 Task: Send an email with the signature Emily Brown with the subject 'Rejection letter' and the message 'I will need to consult with my team before making a decision.' from softage.1@softage.net to softage.2@softage.net and softage.3@softage.net with CC to softage.4@softage.net
Action: Key pressed n
Screenshot: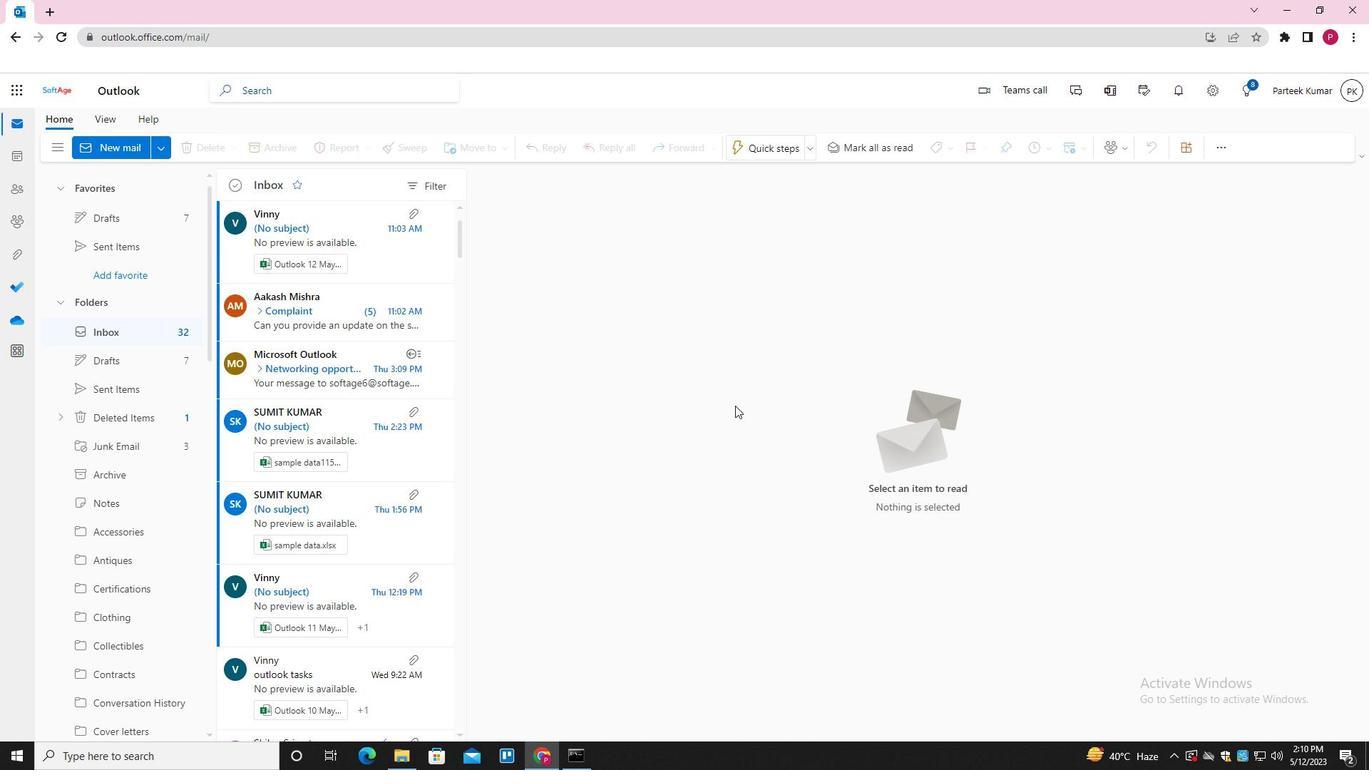 
Action: Mouse moved to (958, 144)
Screenshot: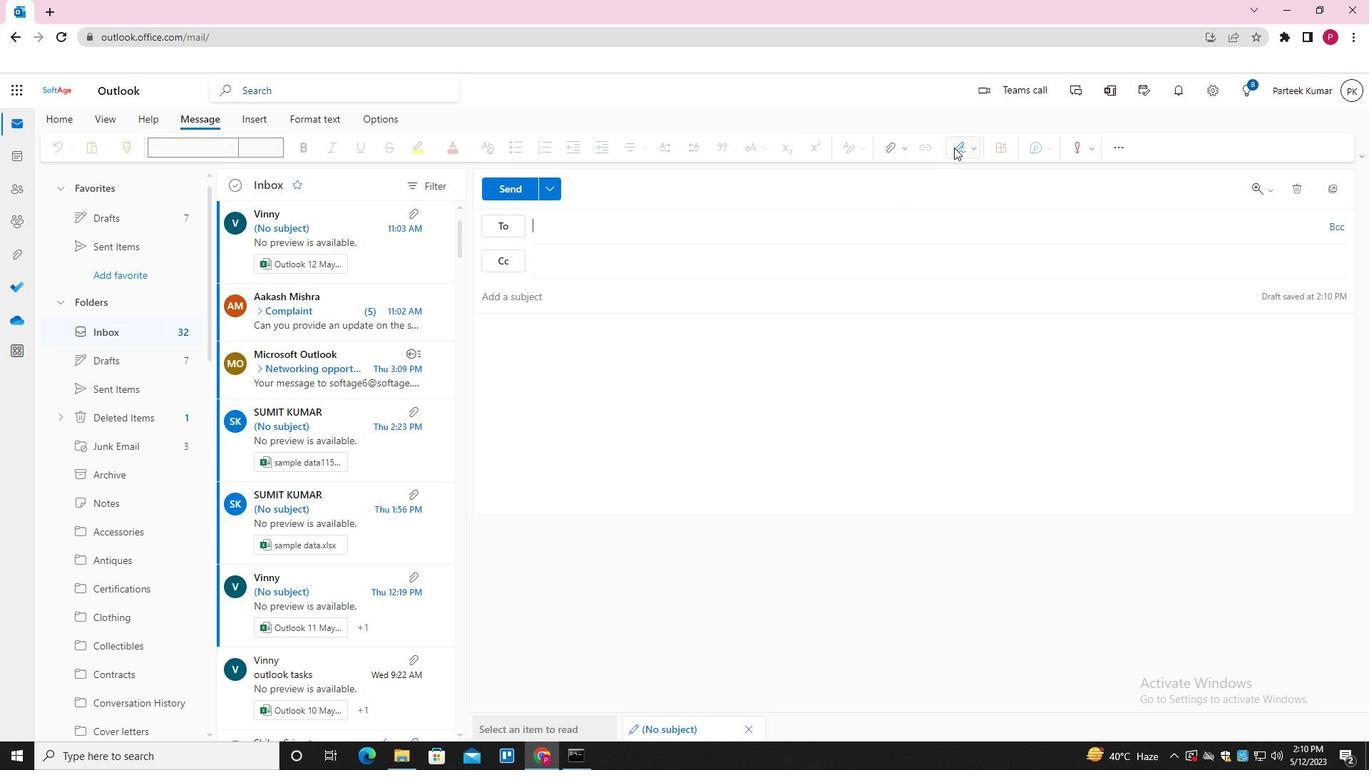 
Action: Mouse pressed left at (958, 144)
Screenshot: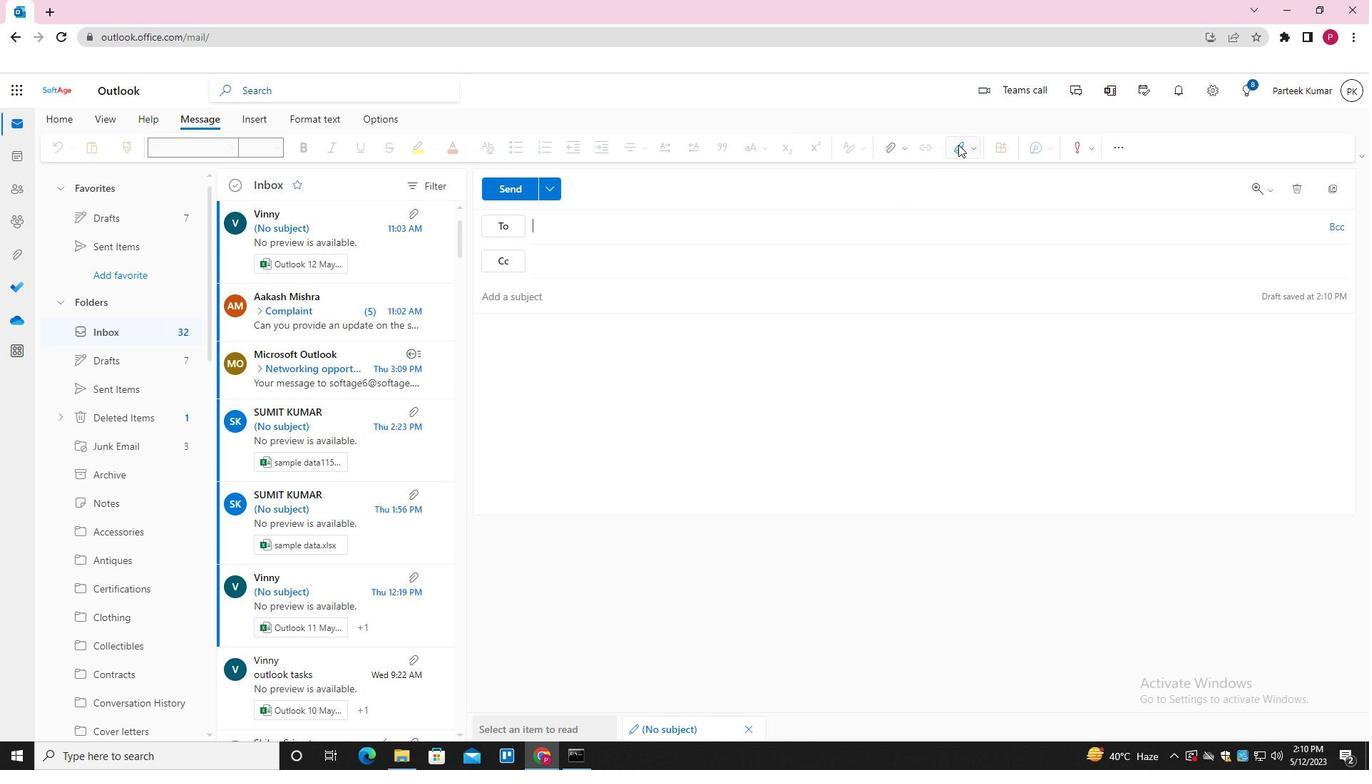 
Action: Mouse moved to (932, 202)
Screenshot: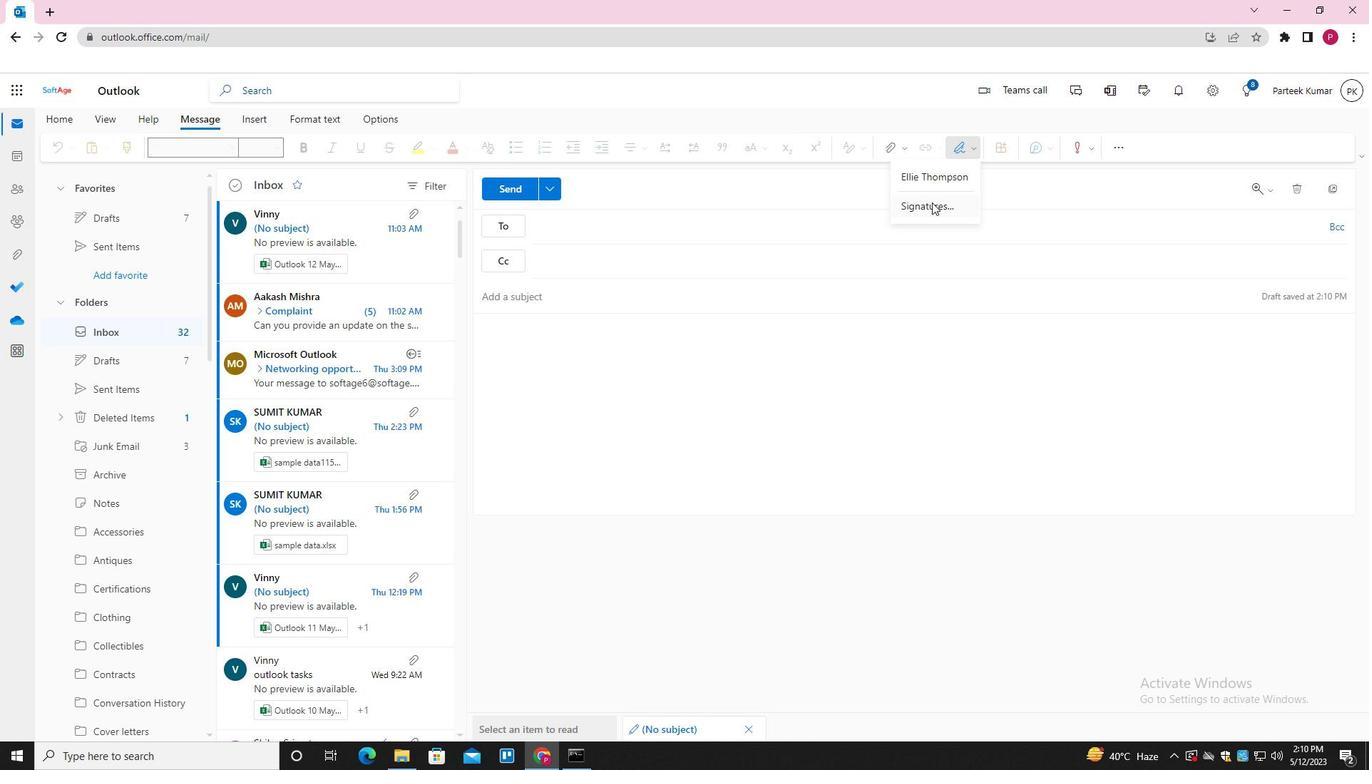
Action: Mouse pressed left at (932, 202)
Screenshot: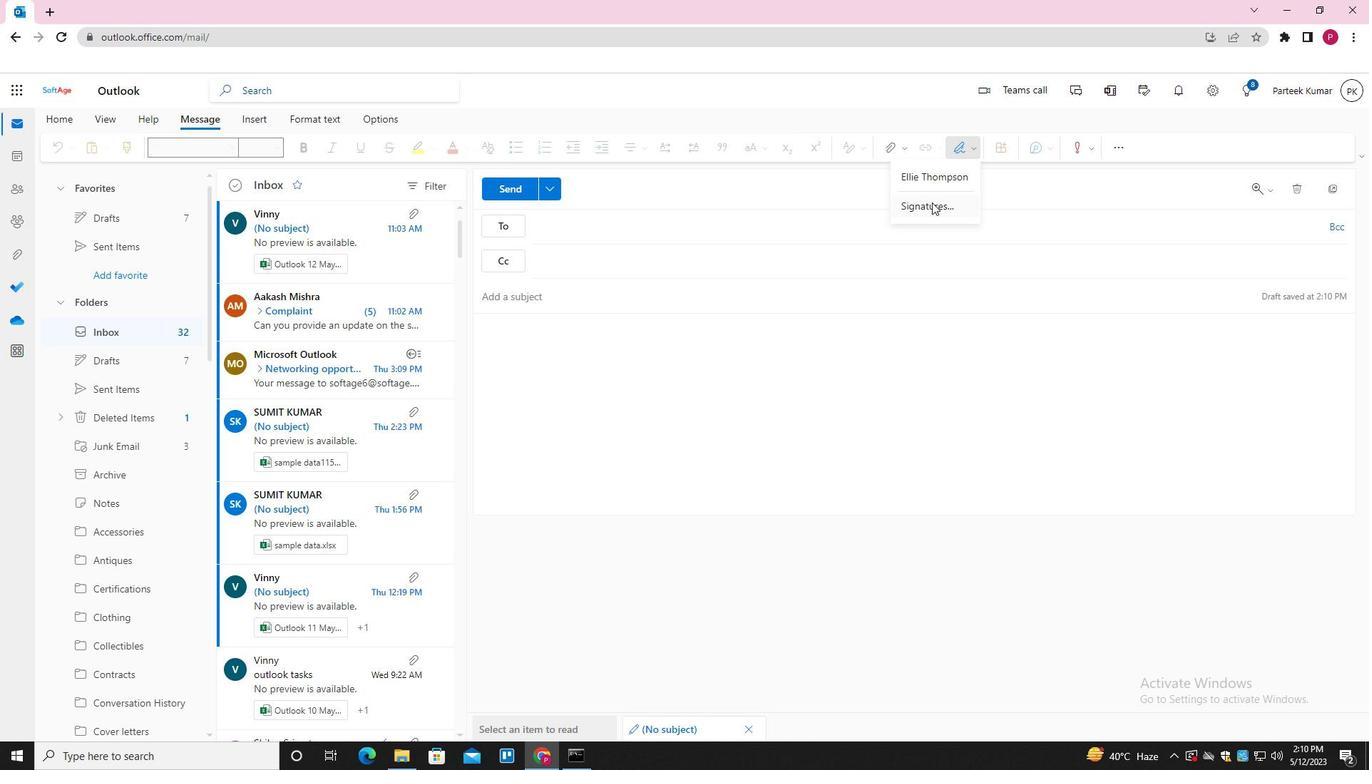 
Action: Mouse moved to (963, 260)
Screenshot: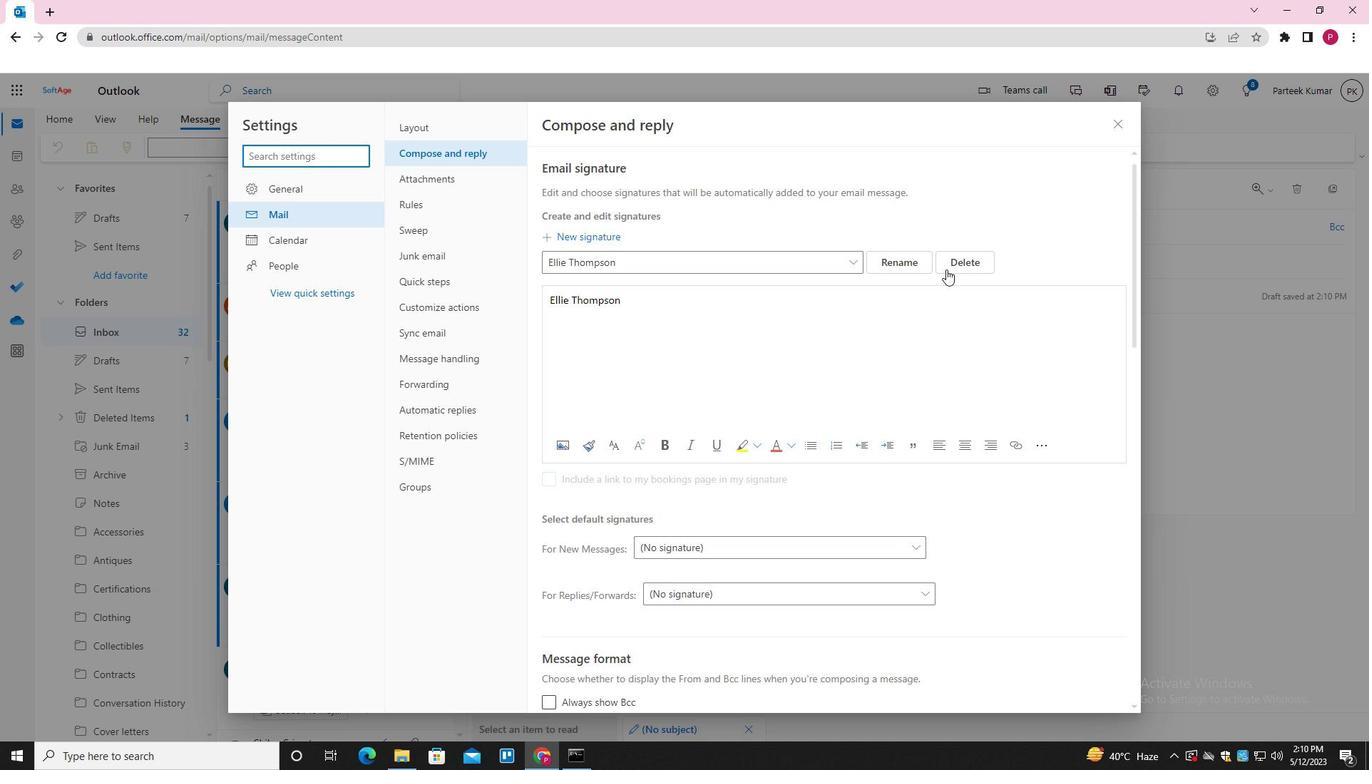 
Action: Mouse pressed left at (963, 260)
Screenshot: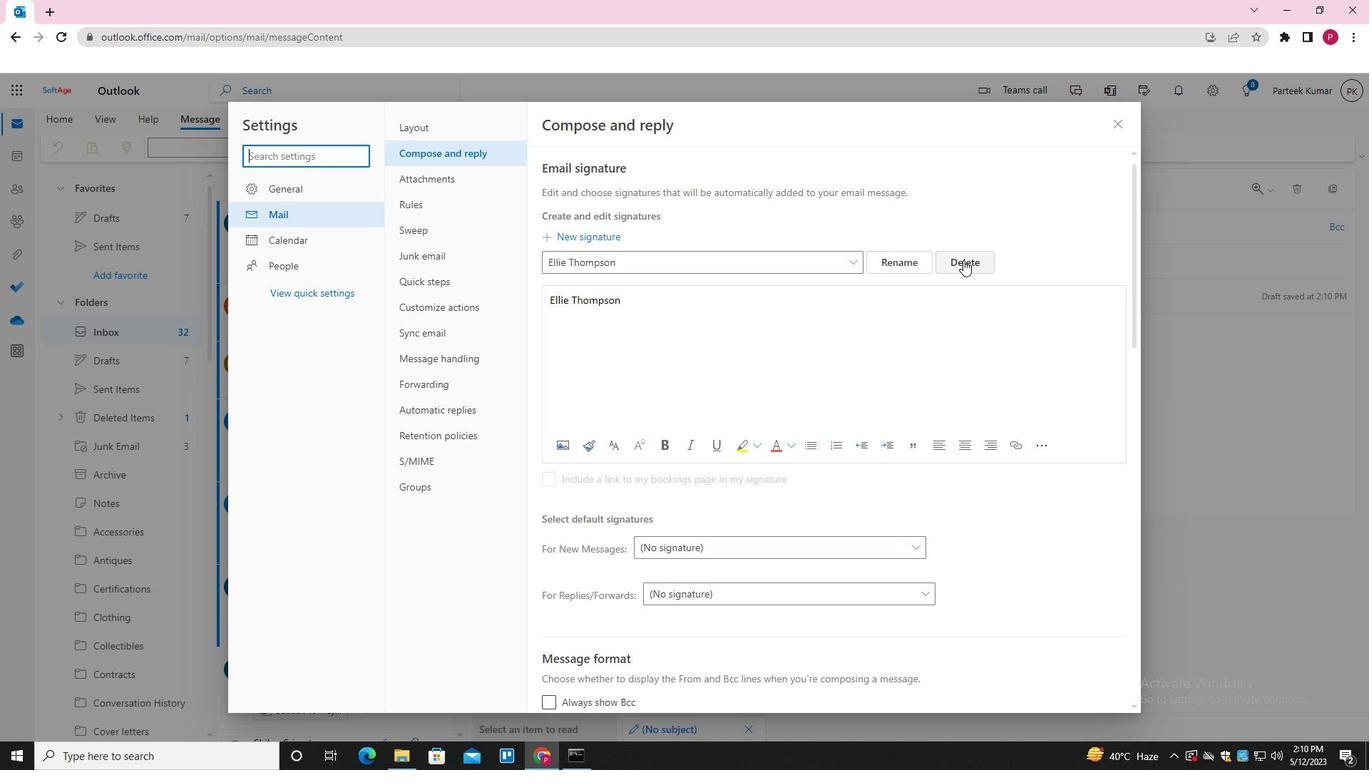 
Action: Mouse moved to (770, 263)
Screenshot: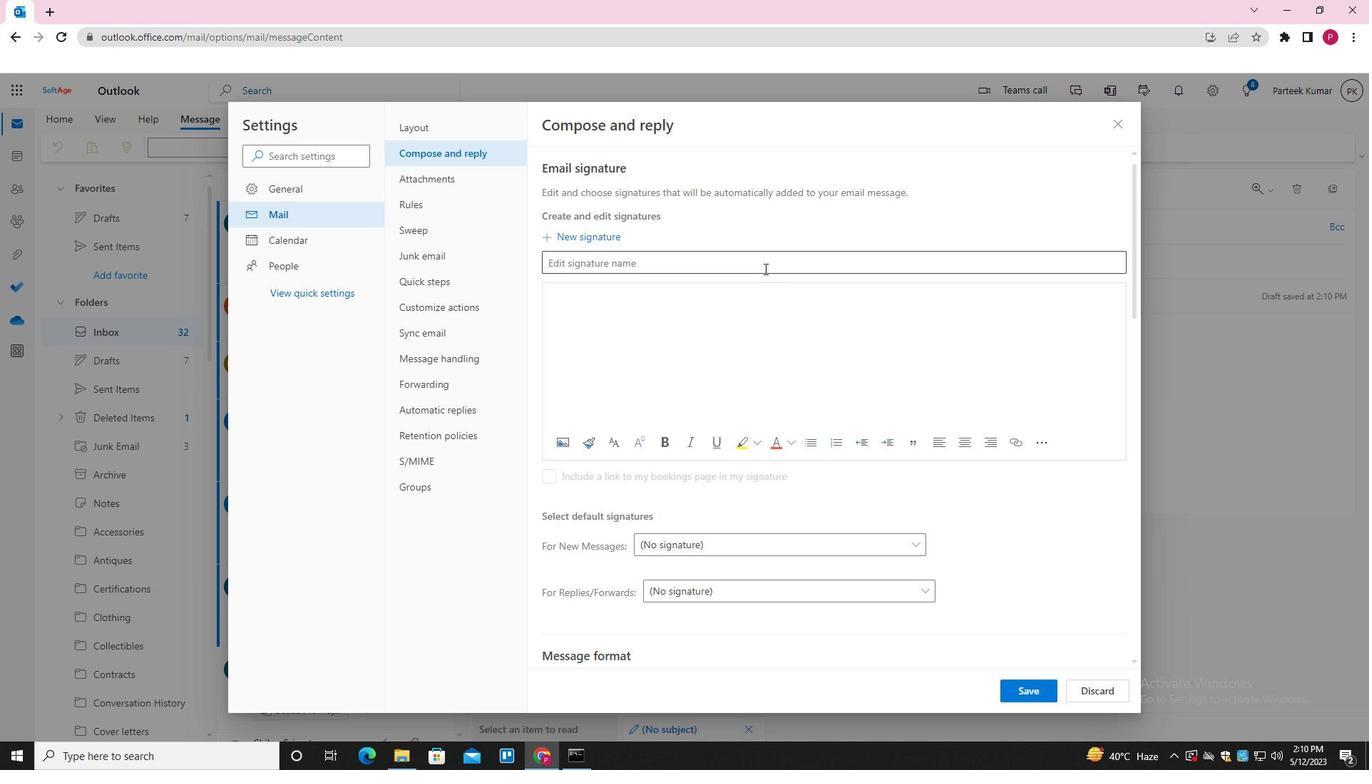 
Action: Mouse pressed left at (770, 263)
Screenshot: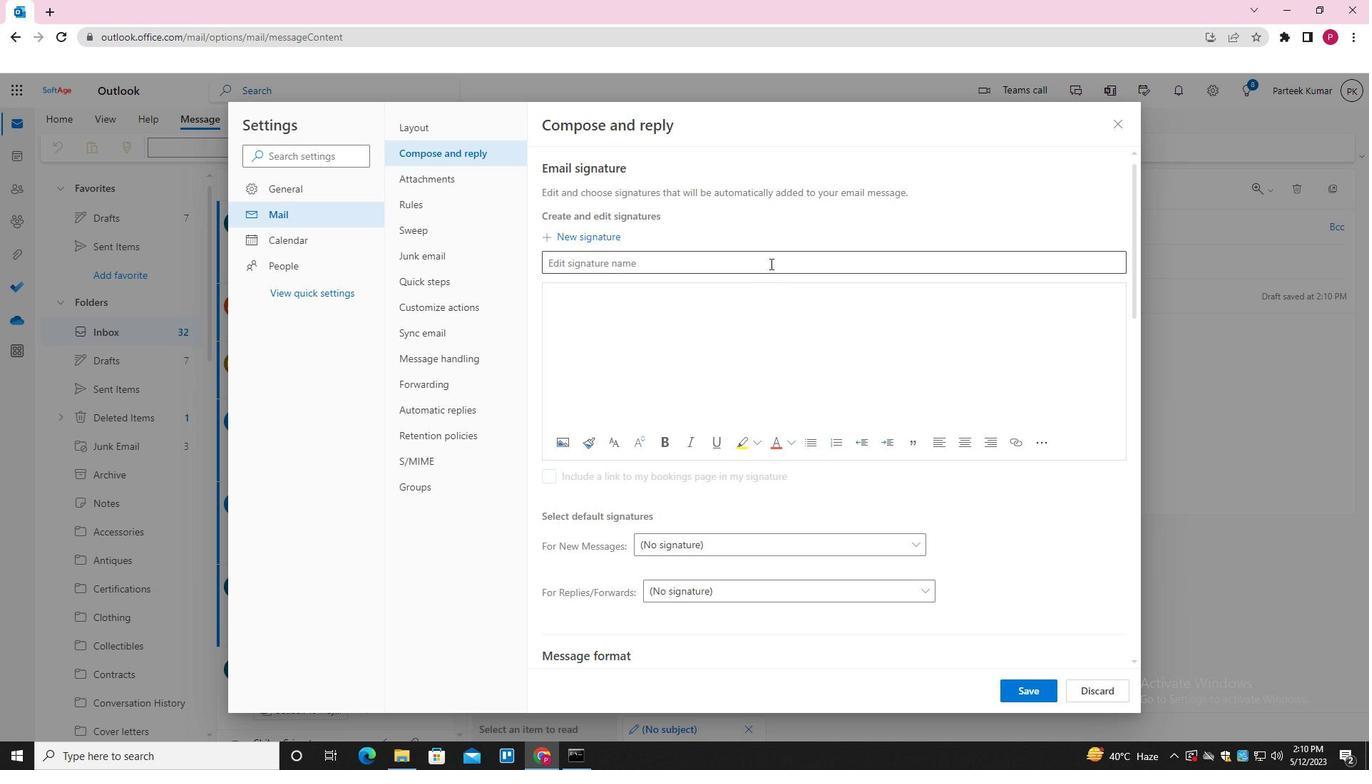 
Action: Mouse moved to (738, 282)
Screenshot: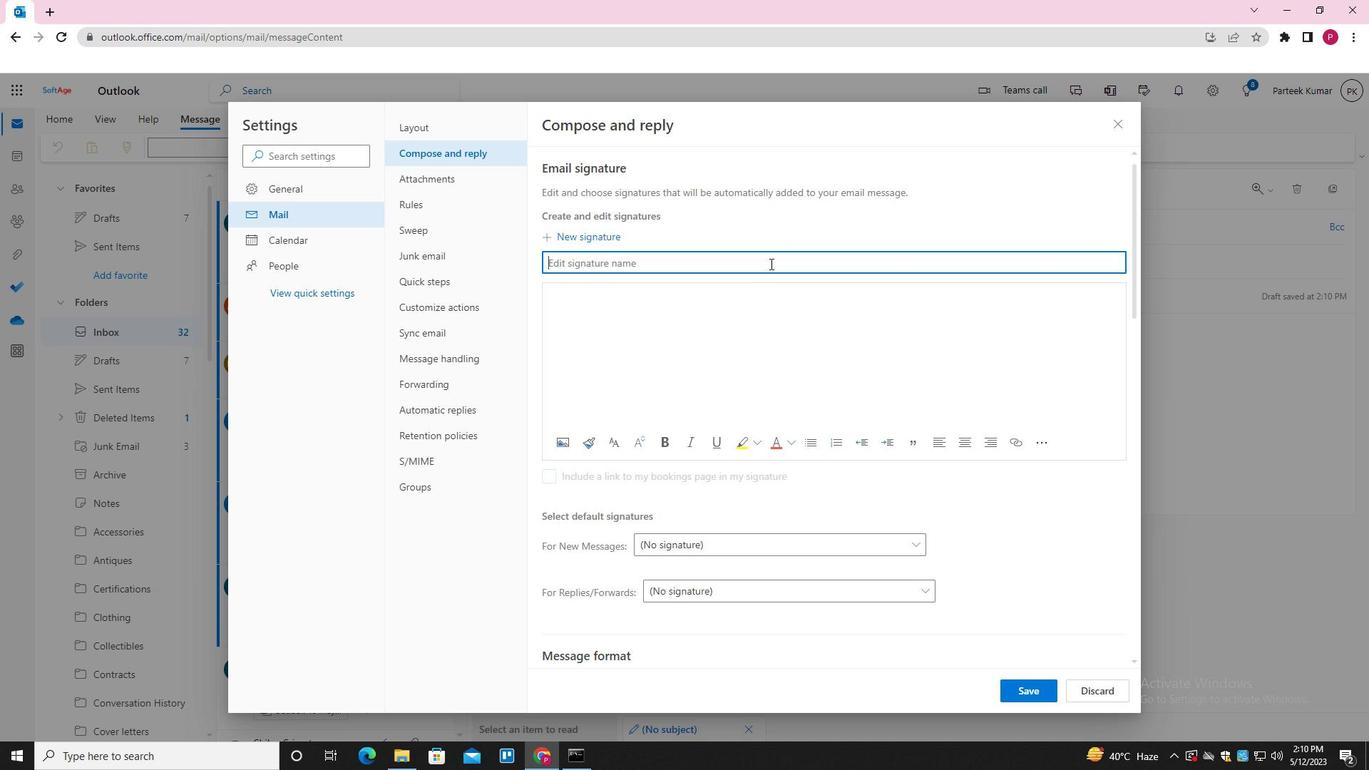 
Action: Key pressed <Key.shift>EMILY<Key.space><Key.shift><Key.shift><Key.shift><Key.shift><Key.shift><Key.shift><Key.shift><Key.shift>BROWN<Key.tab><Key.shift>EMILY<Key.space><Key.shift><Key.shift><Key.shift><Key.shift><Key.shift><Key.shift>BROWN
Screenshot: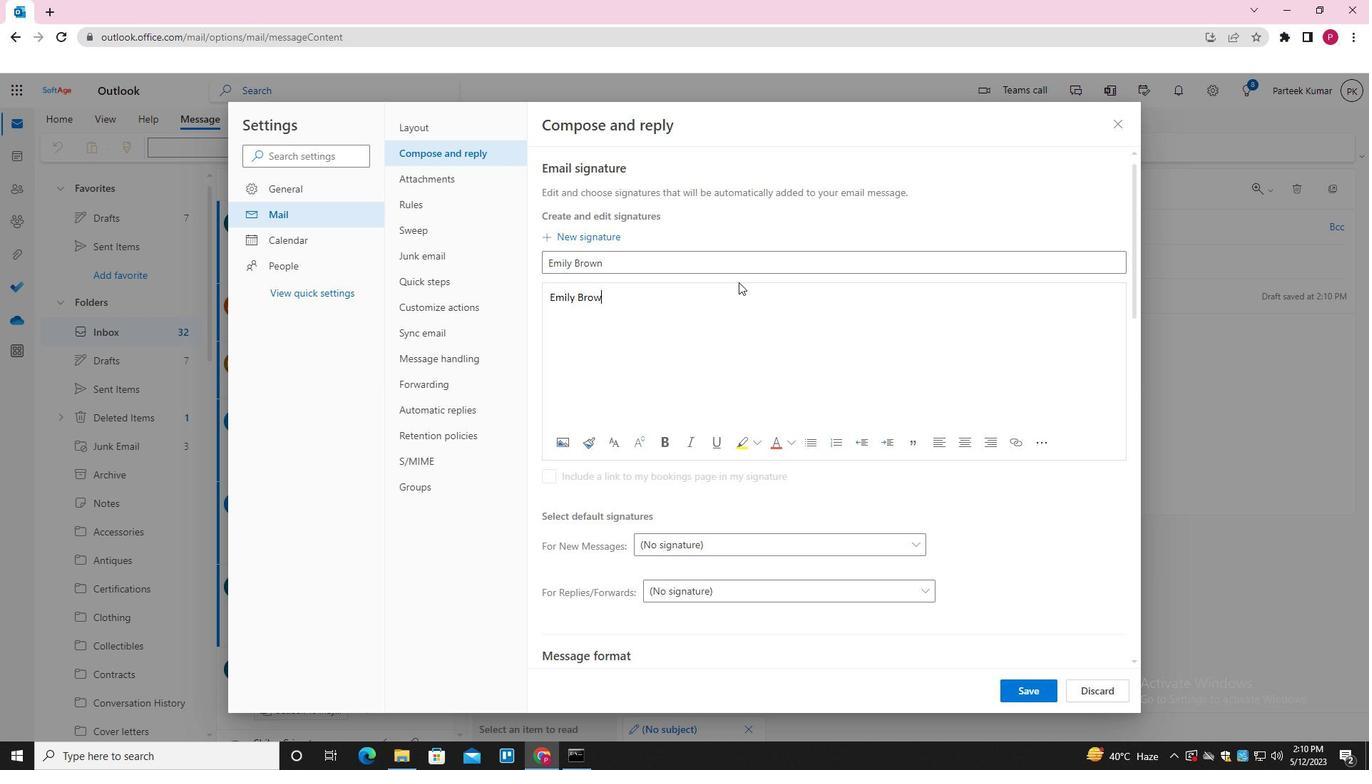 
Action: Mouse moved to (1019, 696)
Screenshot: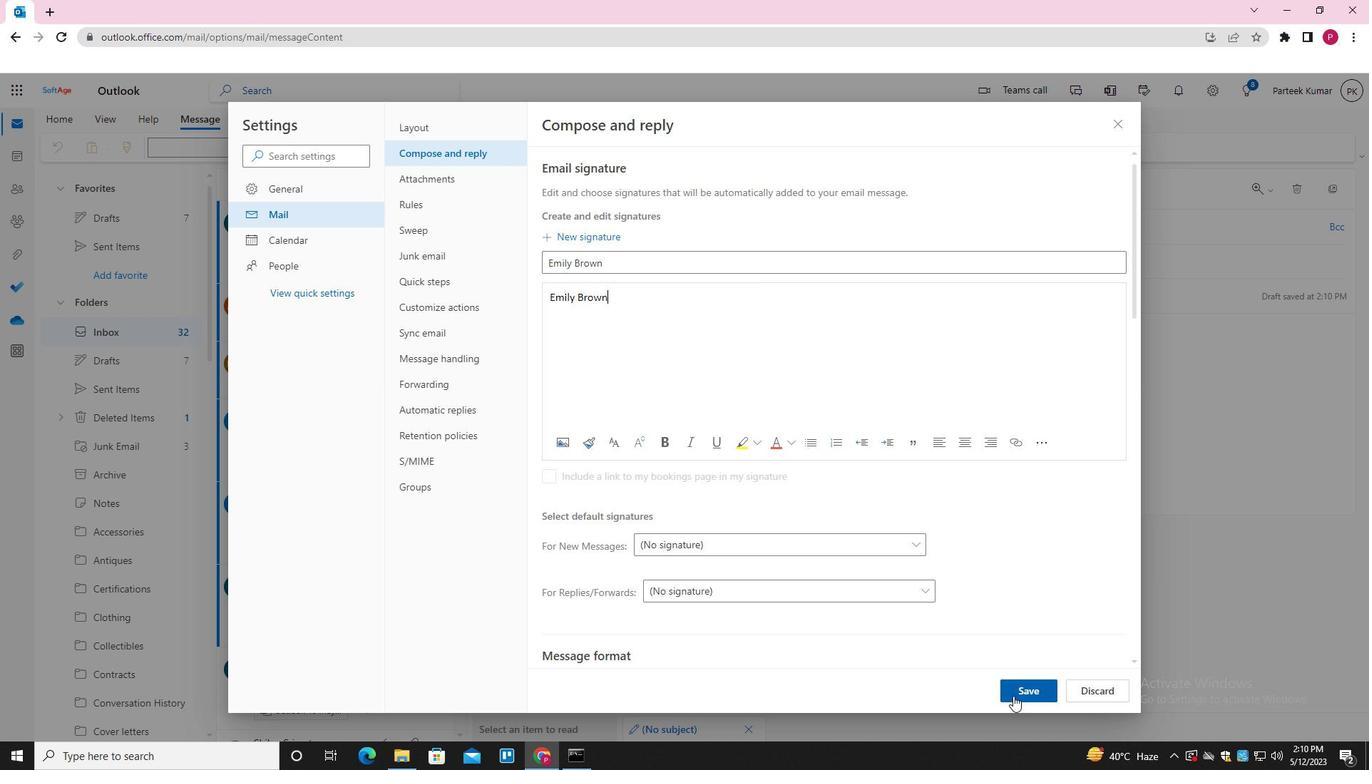
Action: Mouse pressed left at (1019, 696)
Screenshot: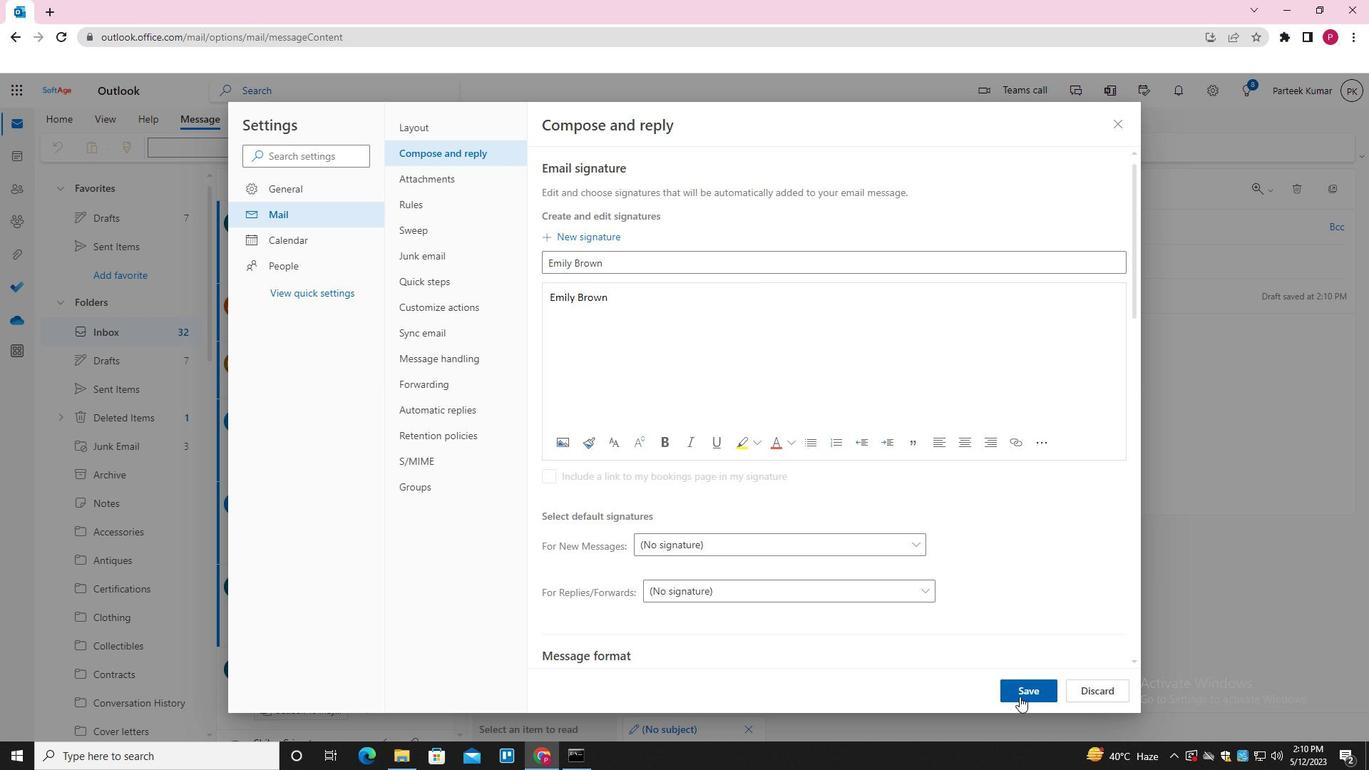 
Action: Mouse moved to (1121, 121)
Screenshot: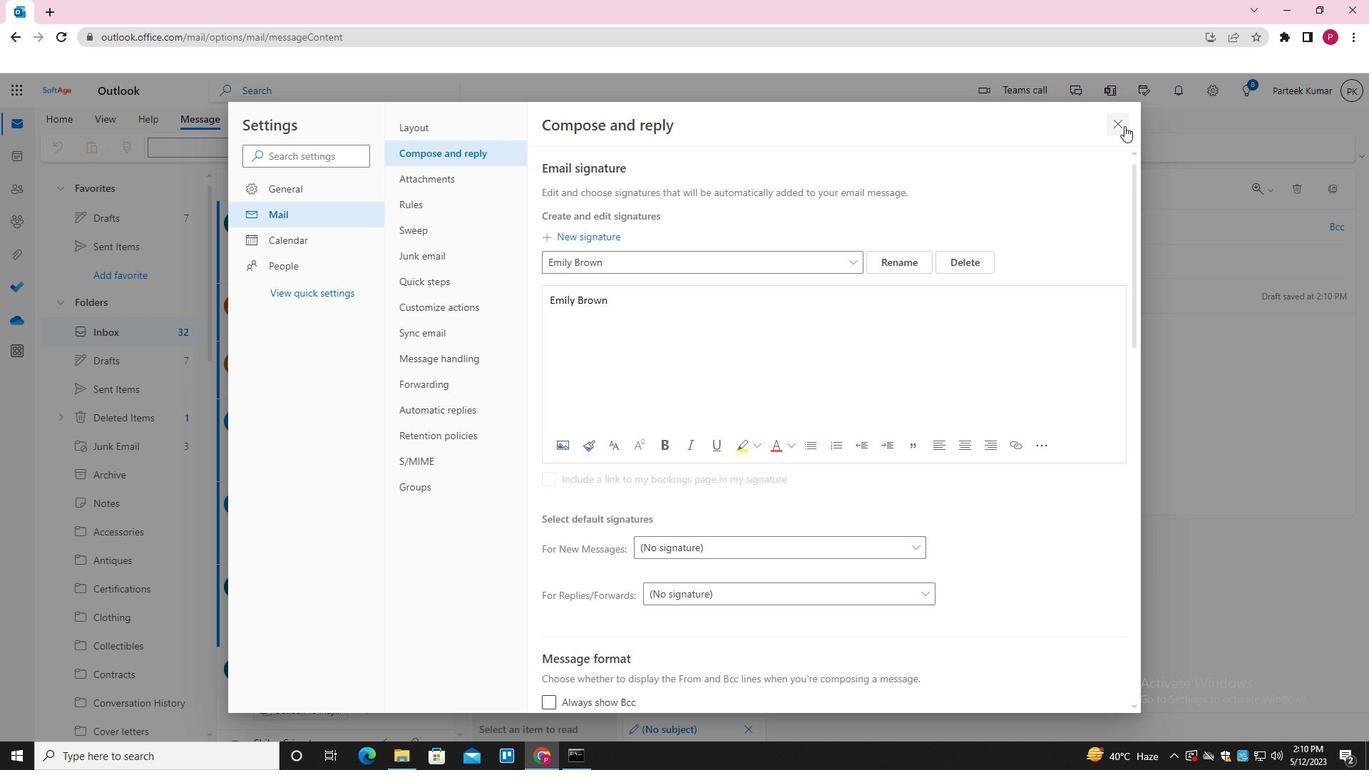 
Action: Mouse pressed left at (1121, 121)
Screenshot: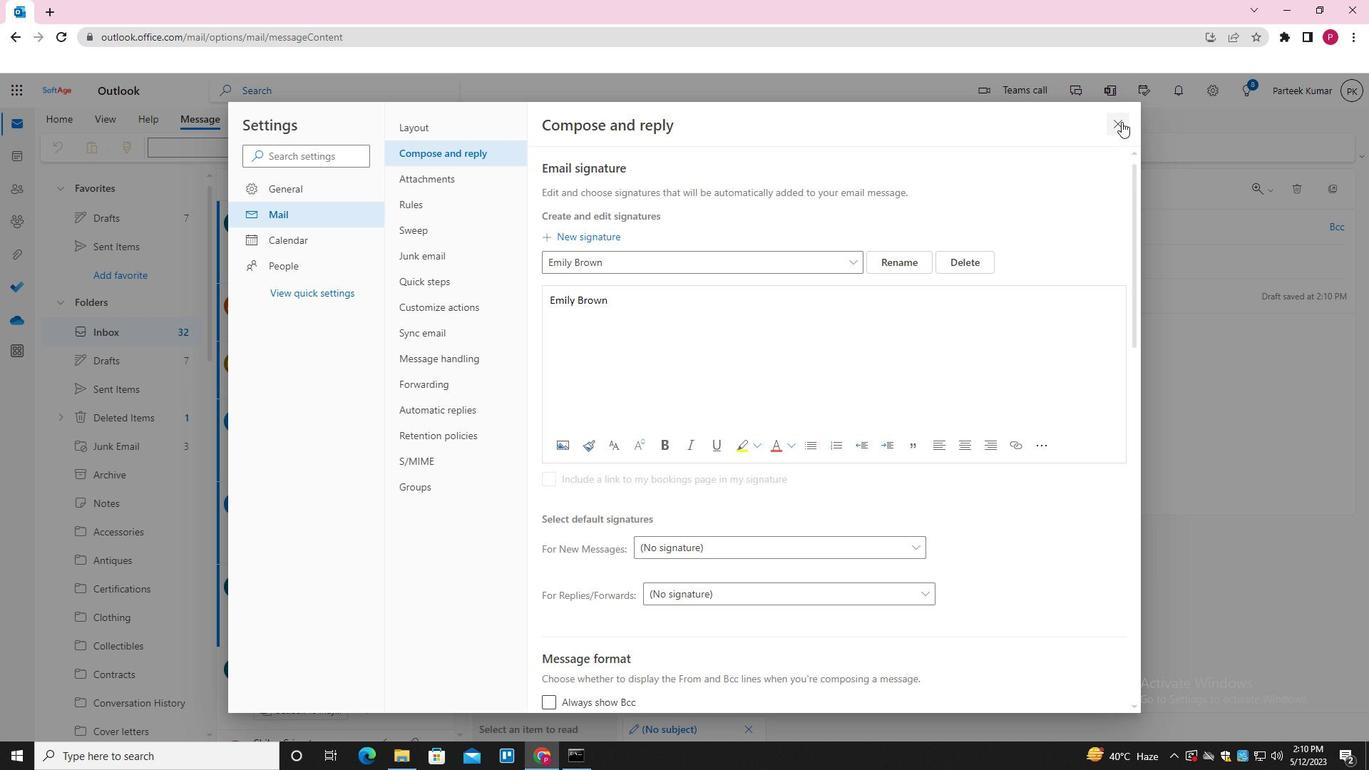
Action: Mouse moved to (961, 147)
Screenshot: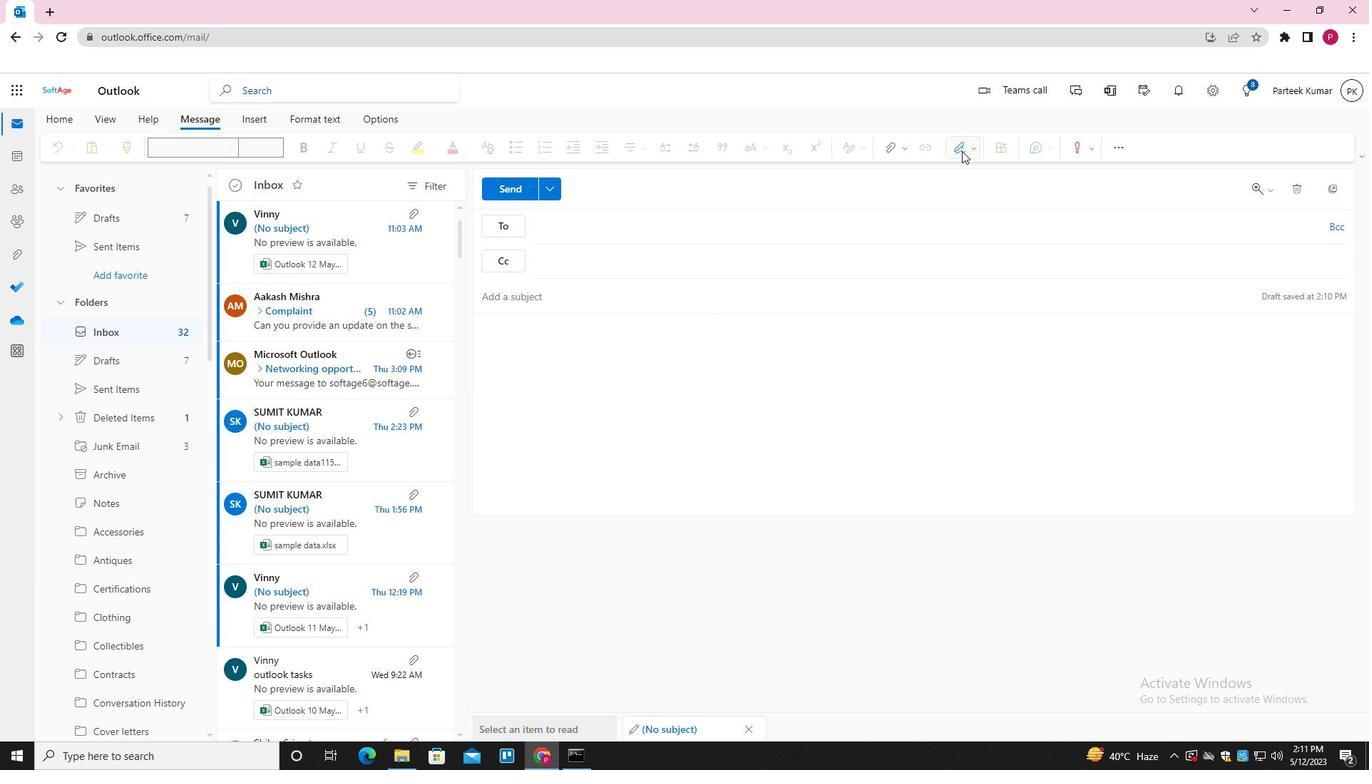 
Action: Mouse pressed left at (961, 147)
Screenshot: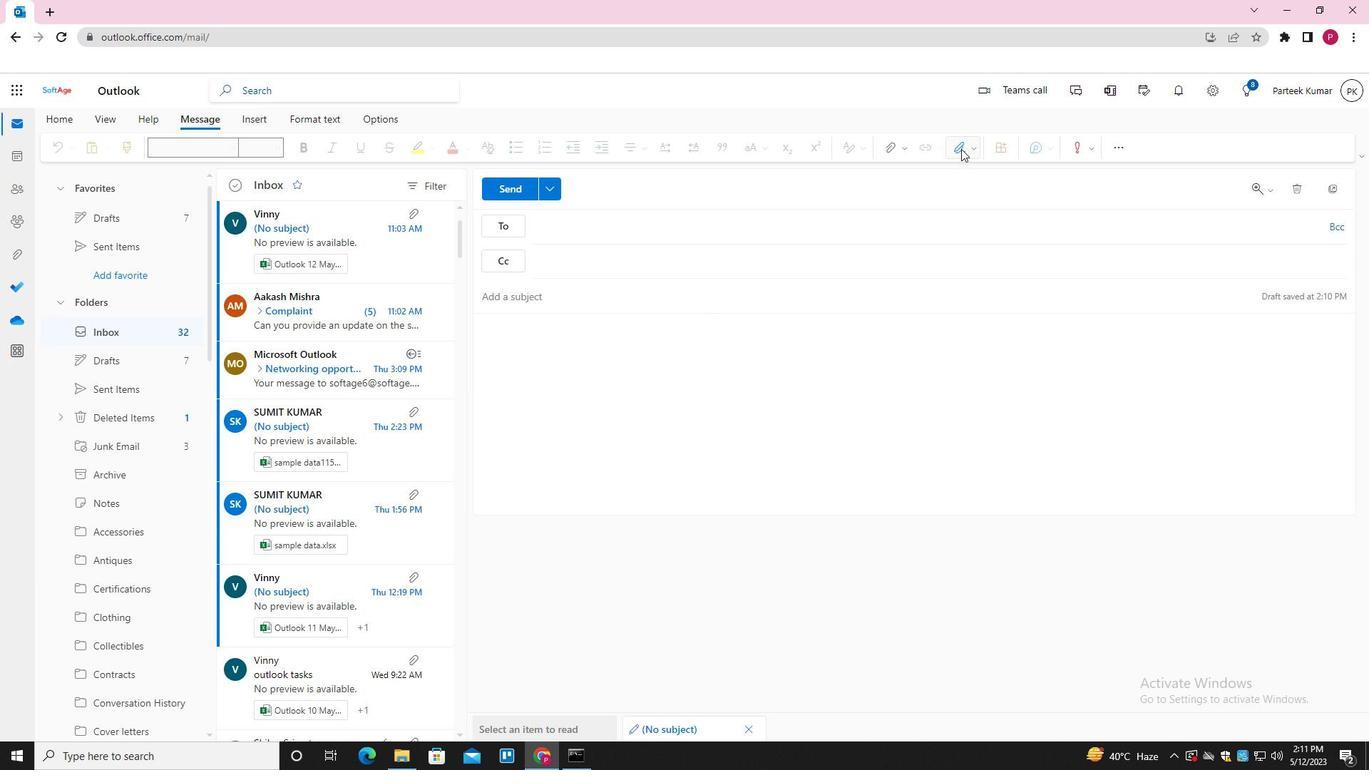 
Action: Mouse moved to (927, 174)
Screenshot: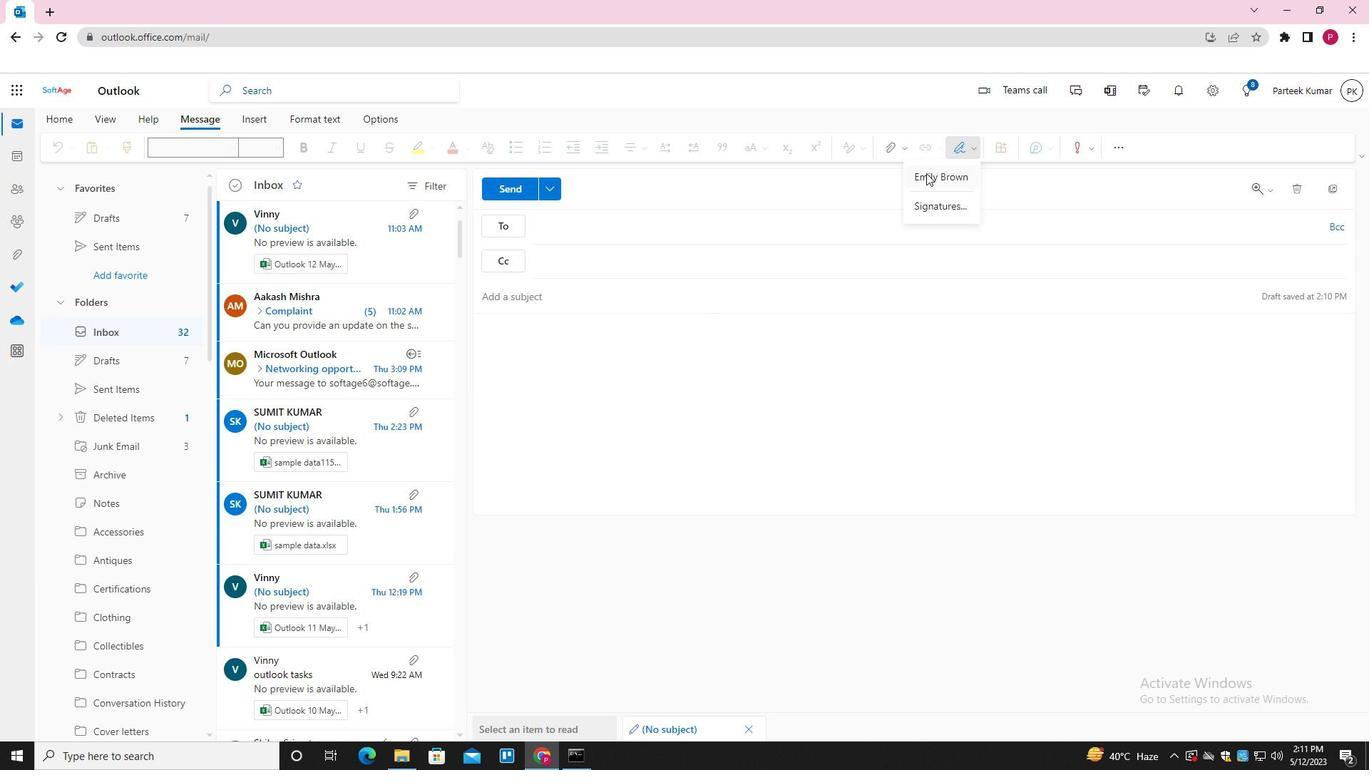 
Action: Mouse pressed left at (927, 174)
Screenshot: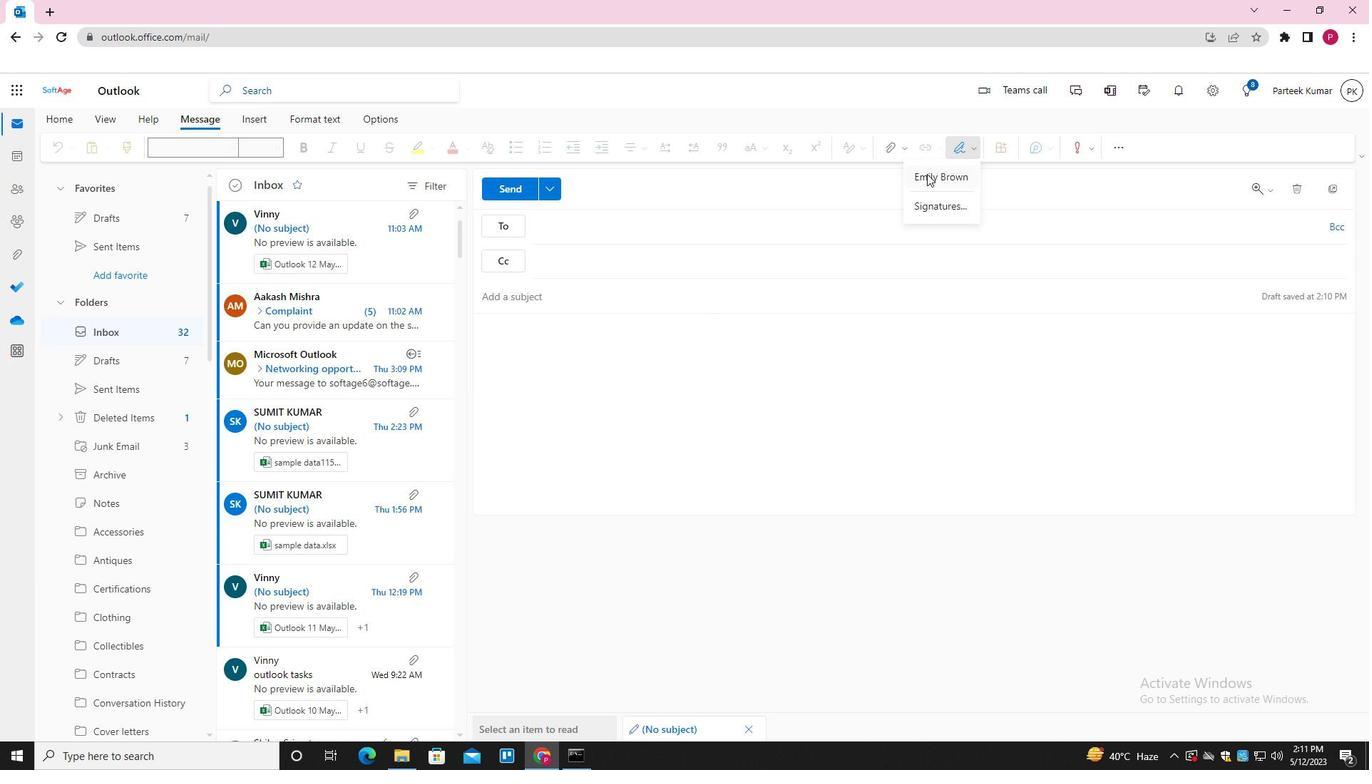 
Action: Mouse moved to (625, 293)
Screenshot: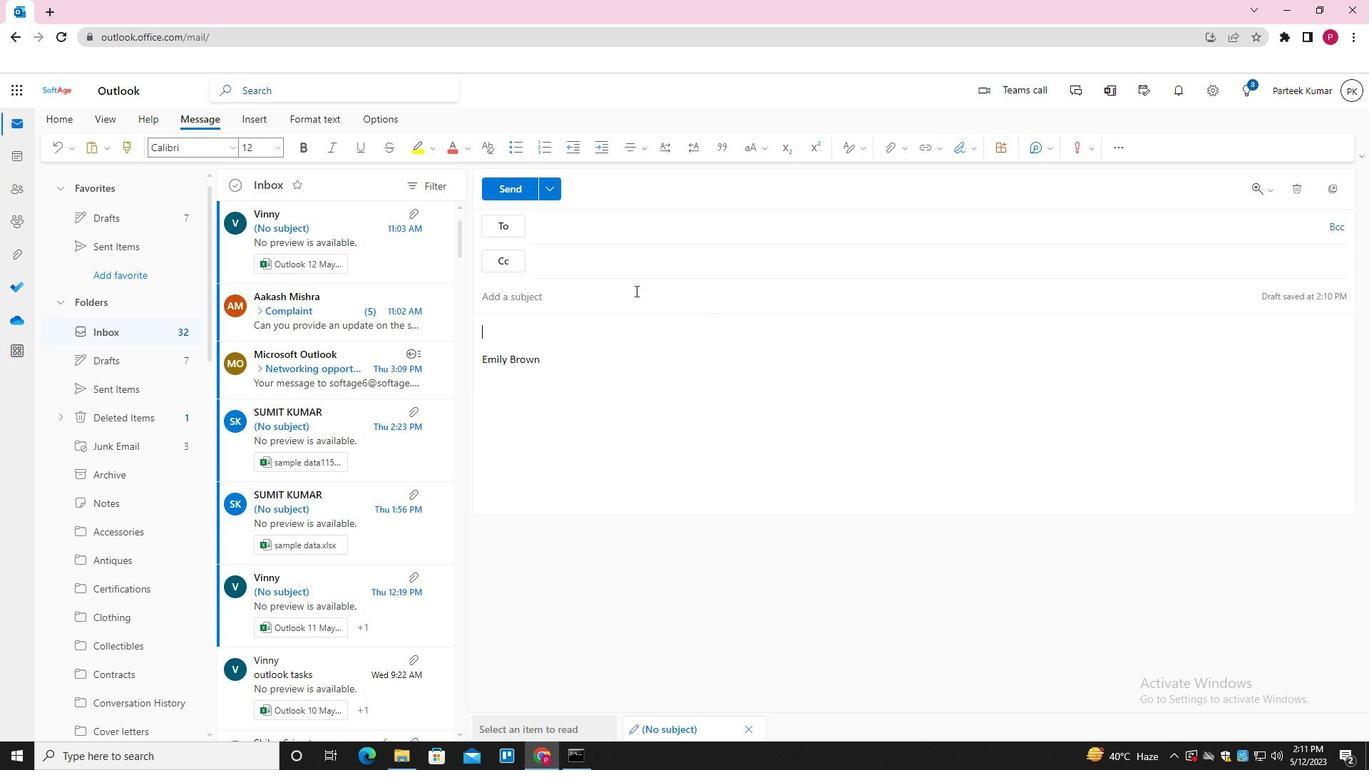 
Action: Mouse pressed left at (625, 293)
Screenshot: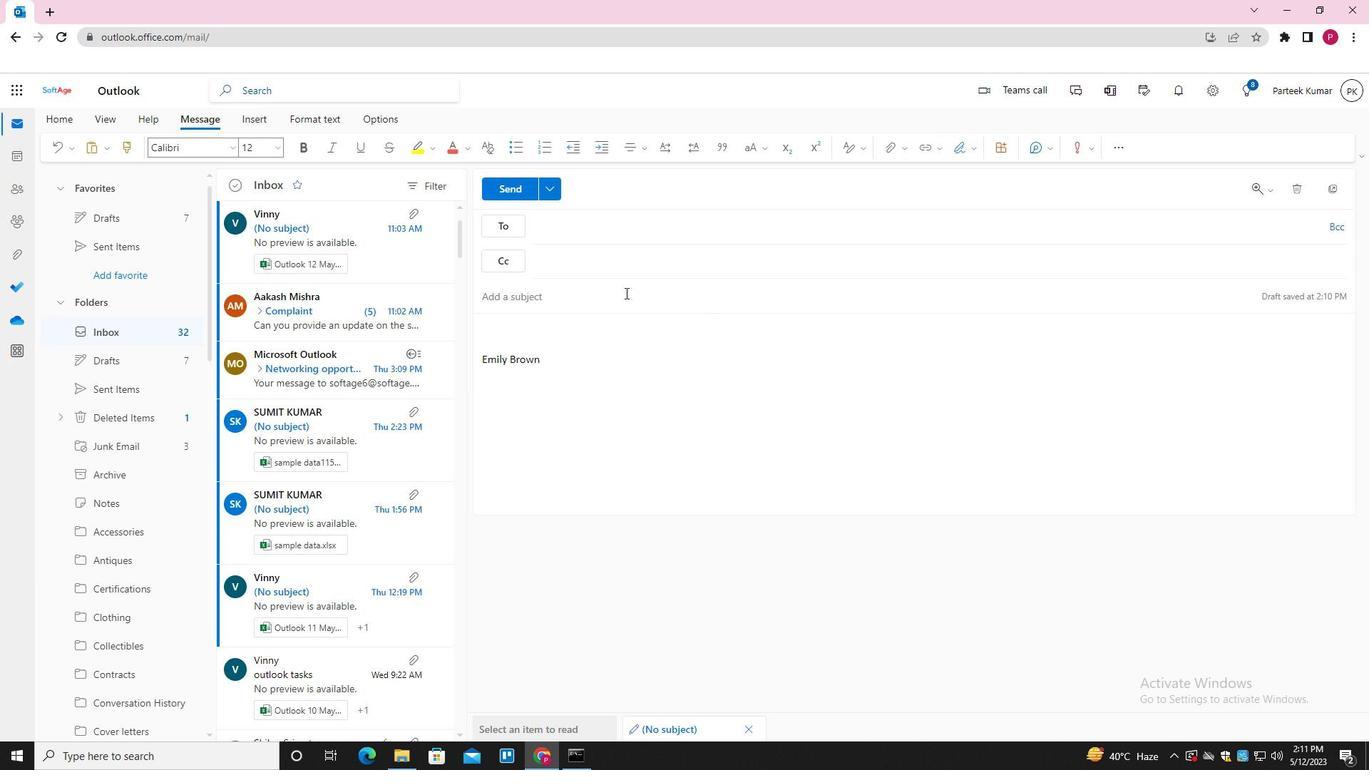 
Action: Key pressed <Key.shift>REJECTION<Key.space>LETTER<Key.tab><Key.shift_r>I<Key.space>WILL<Key.space>NEED<Key.space>TO<Key.space>COND<Key.backspace>SAULT<Key.space><Key.backspace><Key.backspace><Key.backspace><Key.backspace><Key.backspace>ULT<Key.space>WITH<Key.space>MY<Key.space>TEAM<Key.space>BEFORE<Key.space>,<Key.backspace>MAKING<Key.space>A<Key.space>DECESION<Key.space><Key.backspace><Key.backspace><Key.backspace><Key.backspace><Key.backspace><Key.backspace><Key.backspace><Key.backspace>ECISION<Key.space>
Screenshot: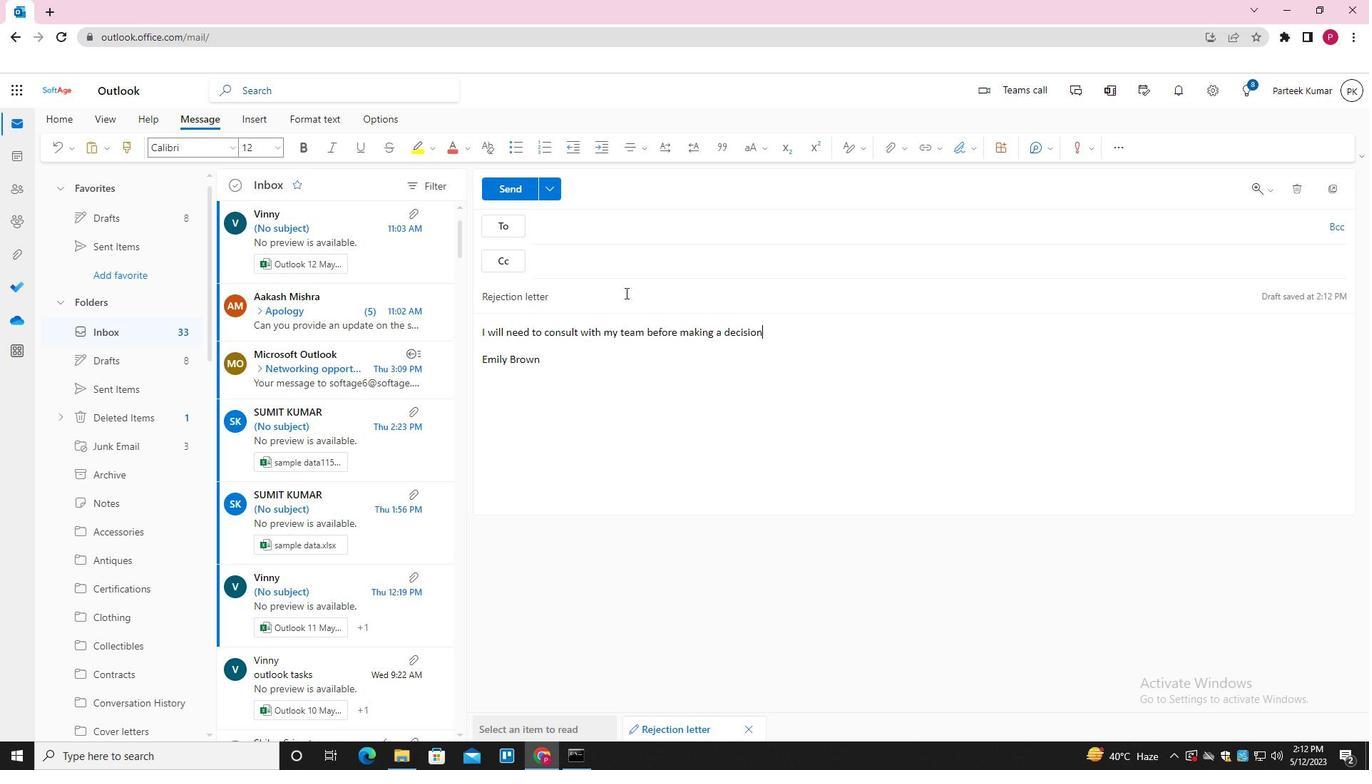 
Action: Mouse moved to (589, 232)
Screenshot: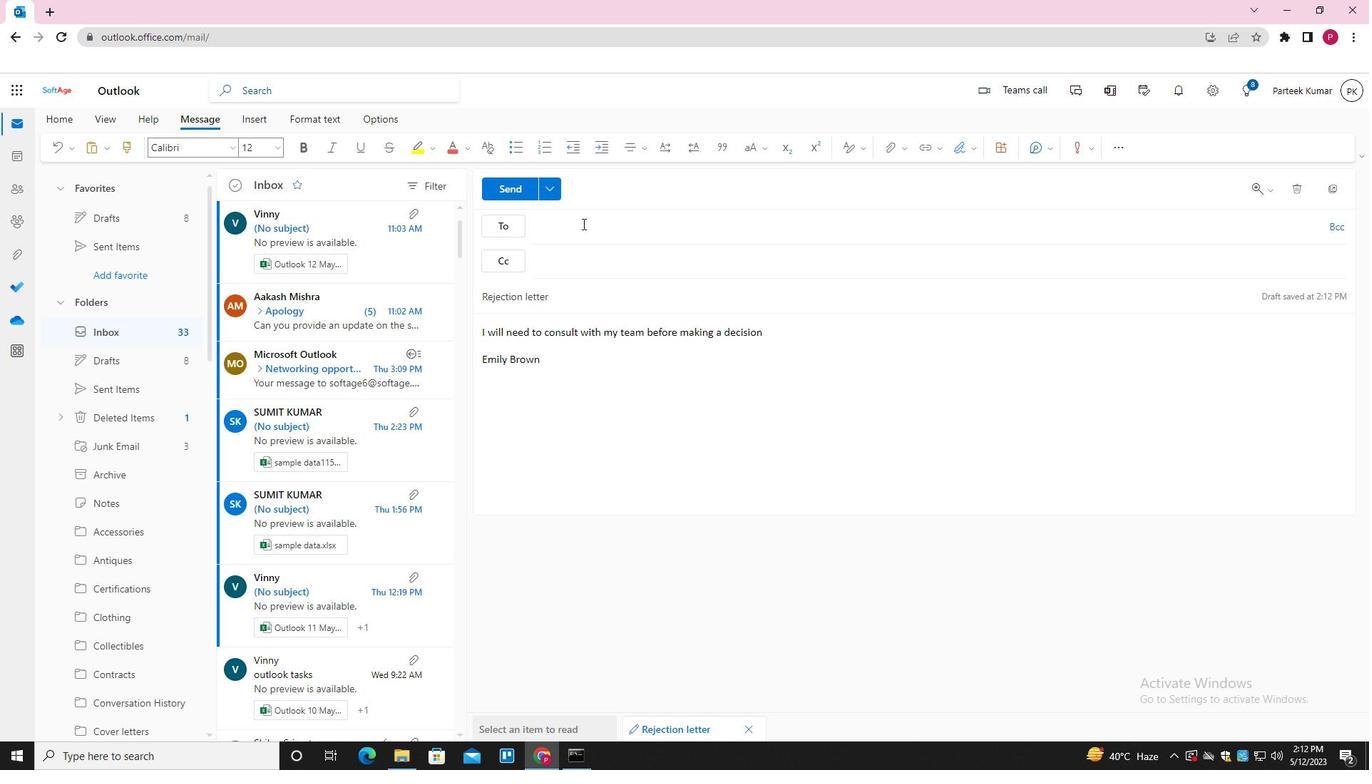 
Action: Mouse pressed left at (589, 232)
Screenshot: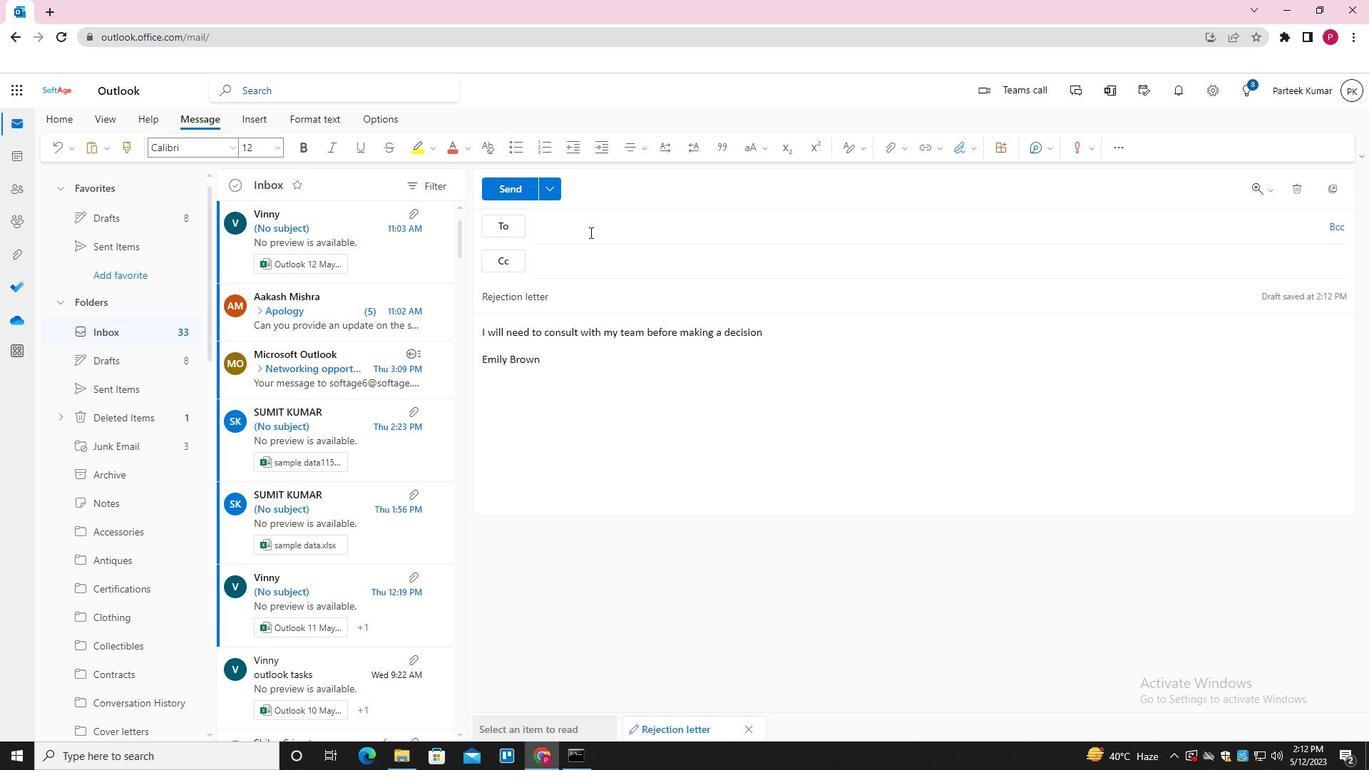 
Action: Key pressed SOFTAGE.2<Key.shift>@SOFTAGE.NET<Key.enter>SOFTAGE.3<Key.shift>@SOFTAGE.NET<Key.enter><Key.tab>SOFTAGE.4<Key.shift>@SOFTAGE.NET<Key.enter>
Screenshot: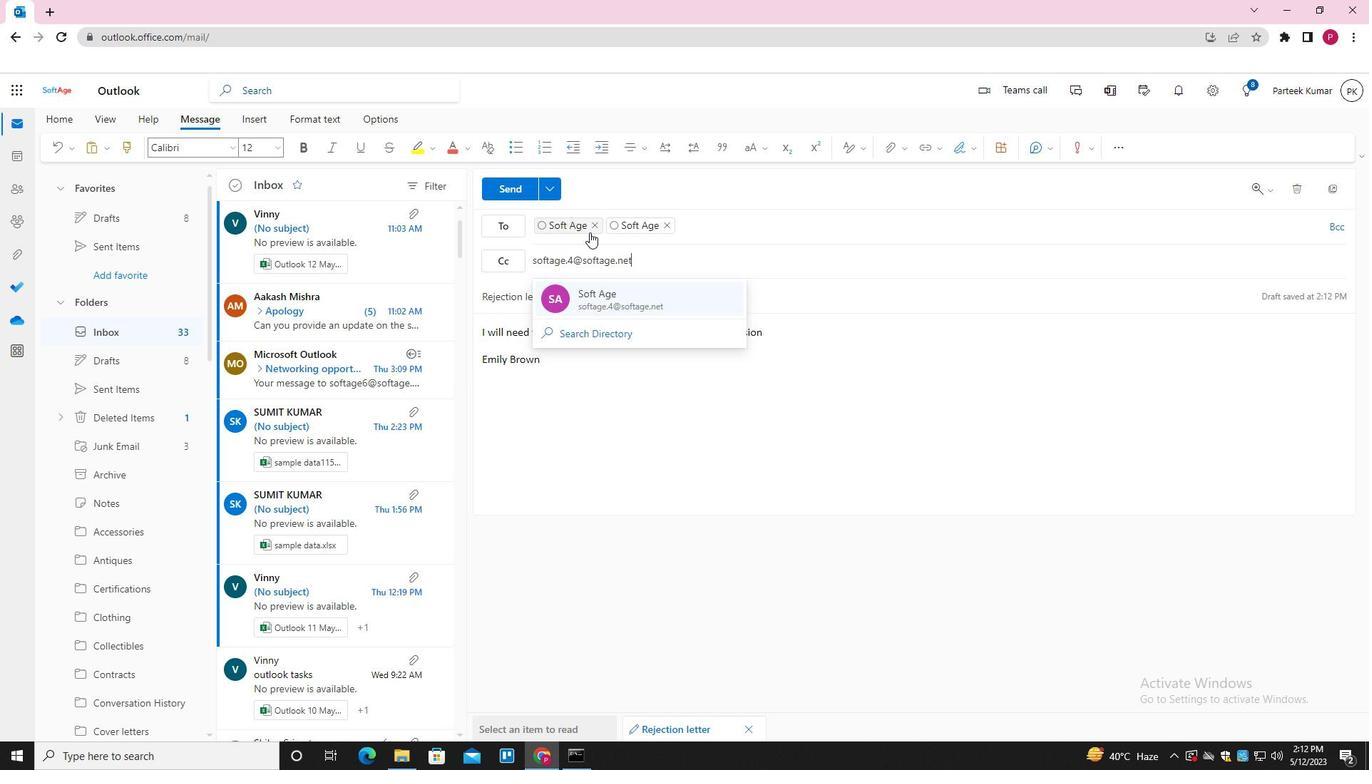 
Action: Mouse moved to (515, 194)
Screenshot: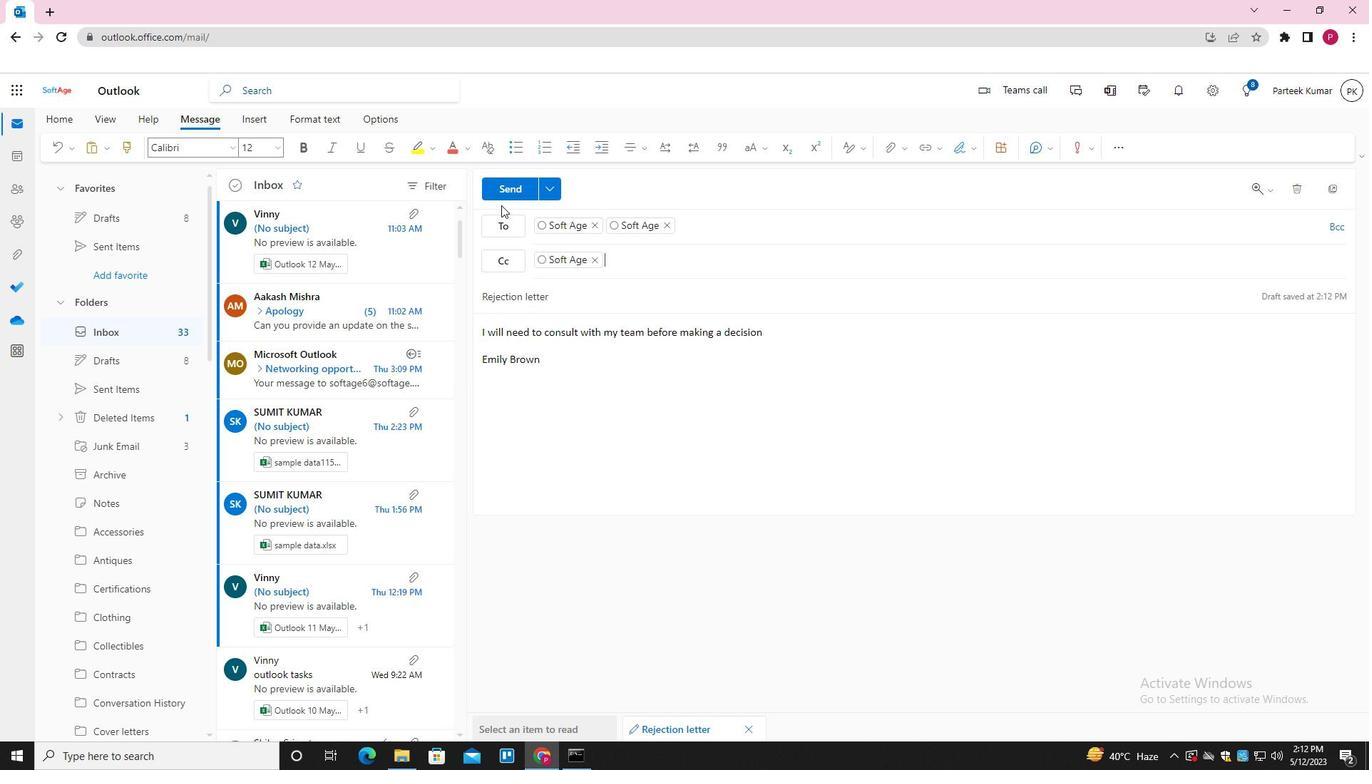 
Action: Mouse pressed left at (515, 194)
Screenshot: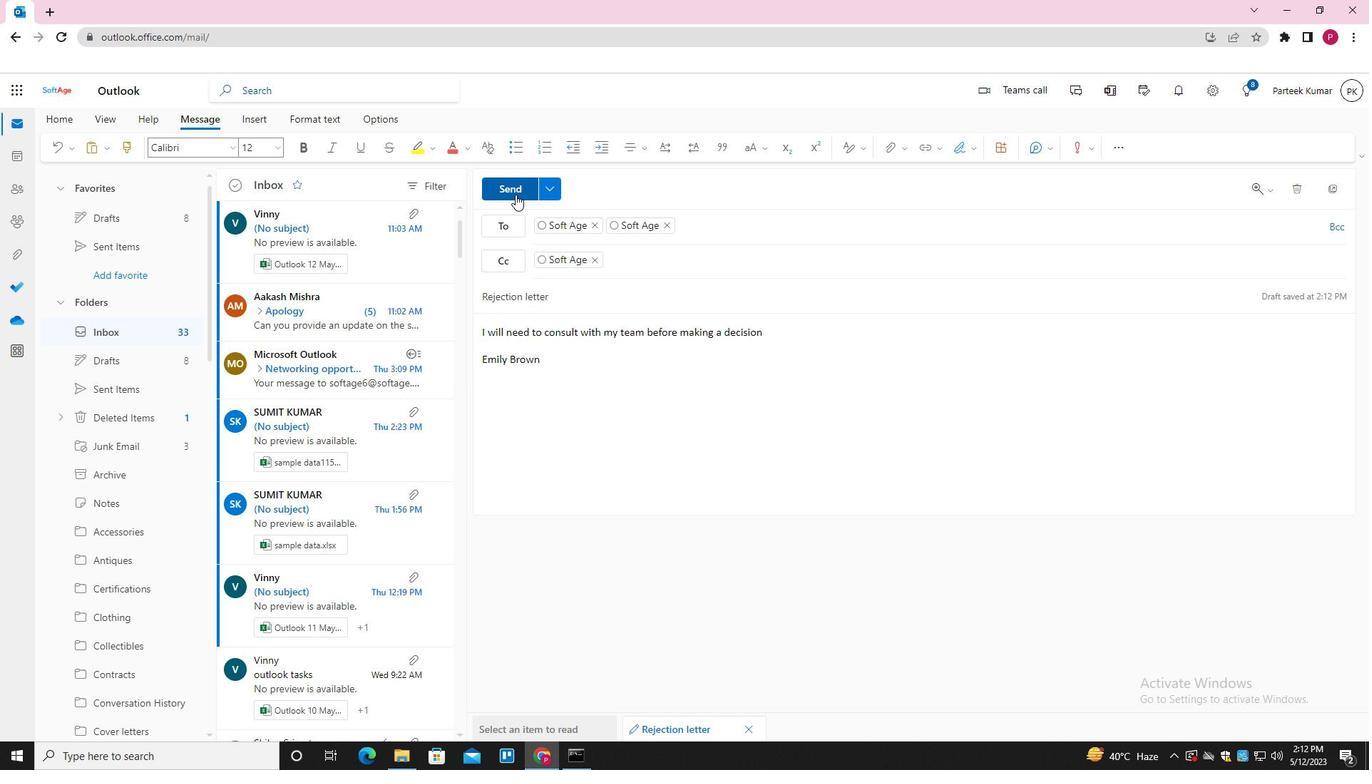 
Action: Mouse moved to (651, 336)
Screenshot: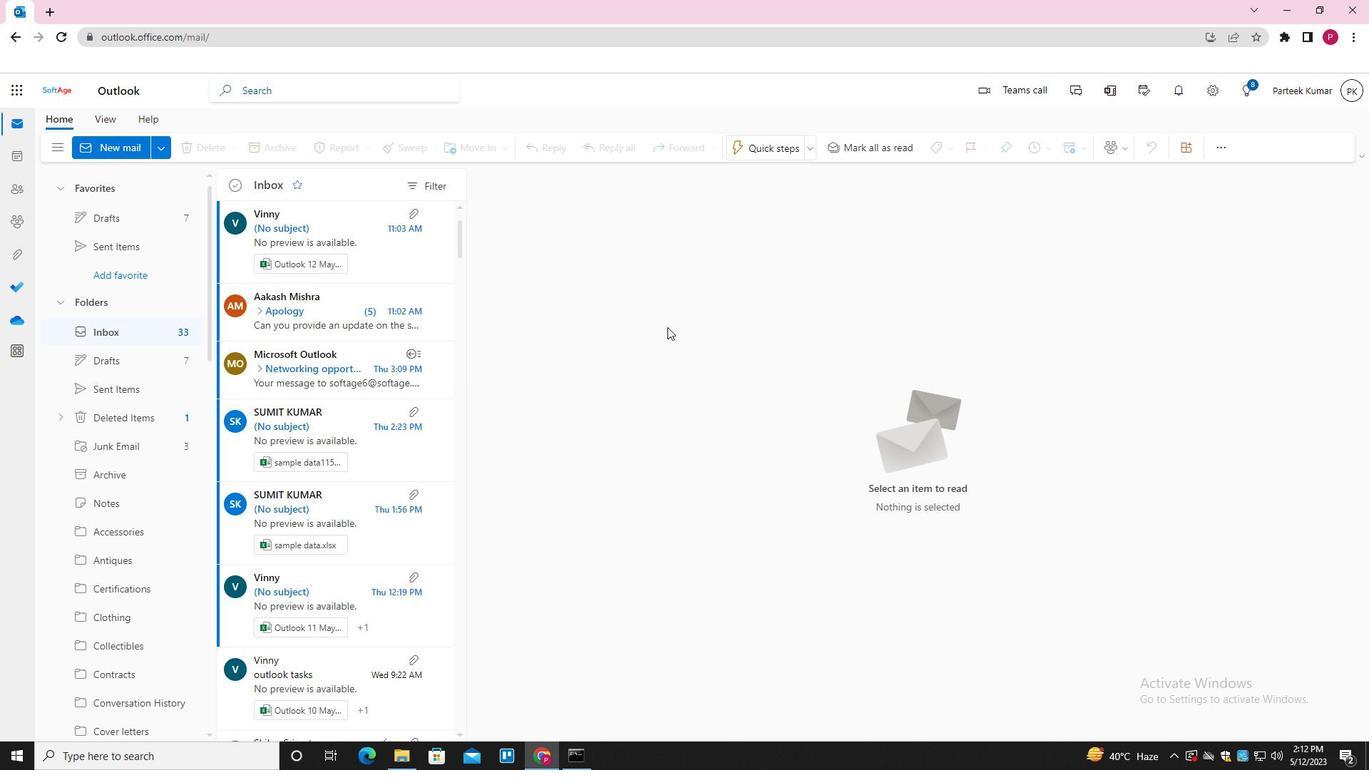 
